 Task: View and add the product "Fancy Feast Cat Food Variety 3 oz (24 pk)" to cart from the store "Pavilions Pets".
Action: Mouse pressed left at (50, 91)
Screenshot: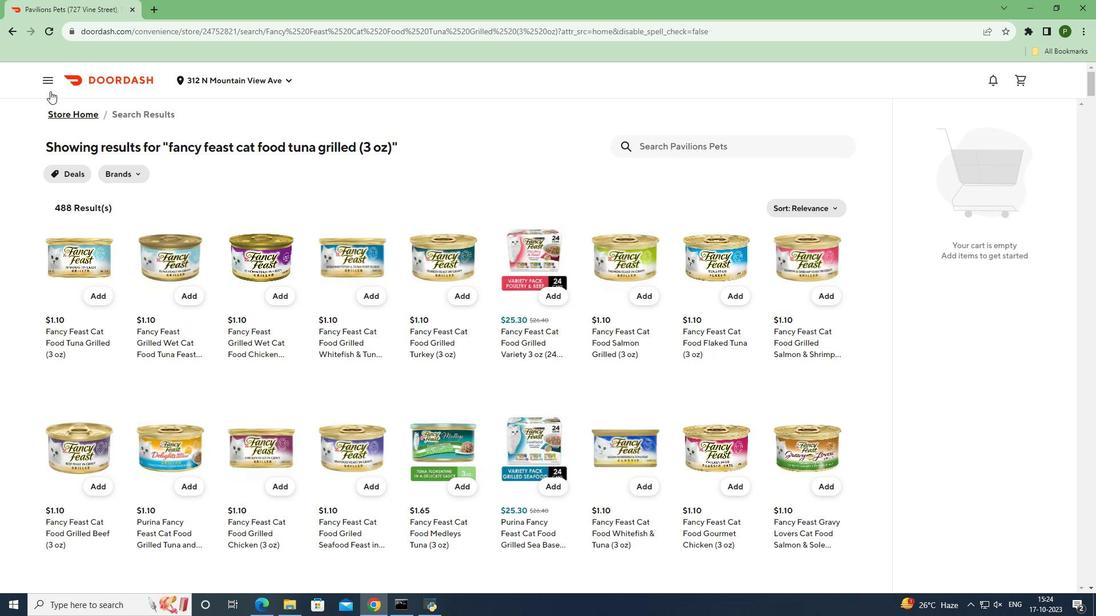 
Action: Mouse moved to (61, 165)
Screenshot: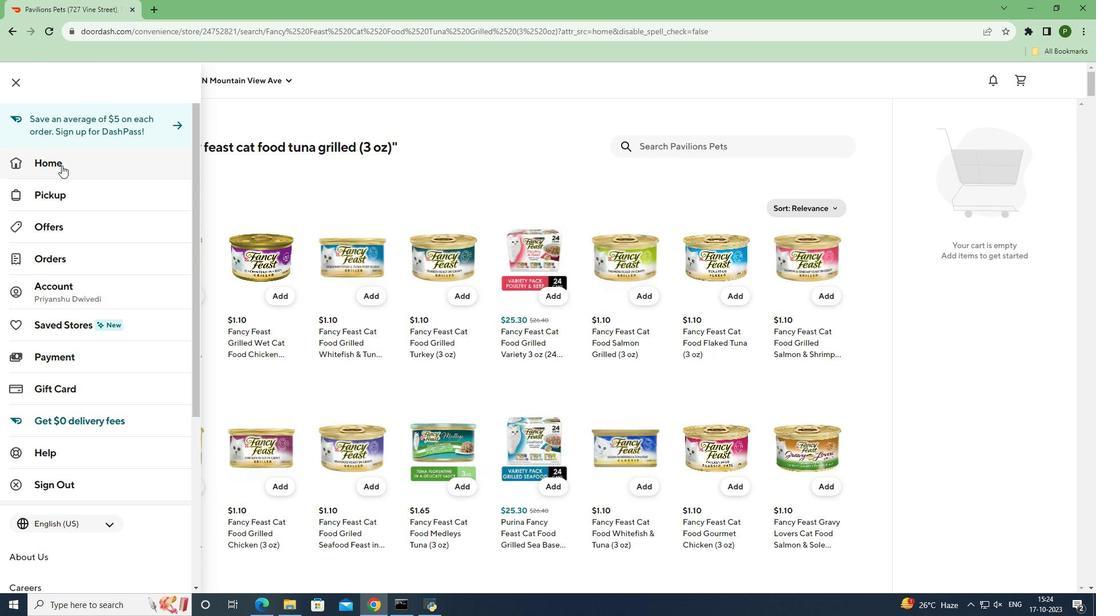 
Action: Mouse pressed left at (61, 165)
Screenshot: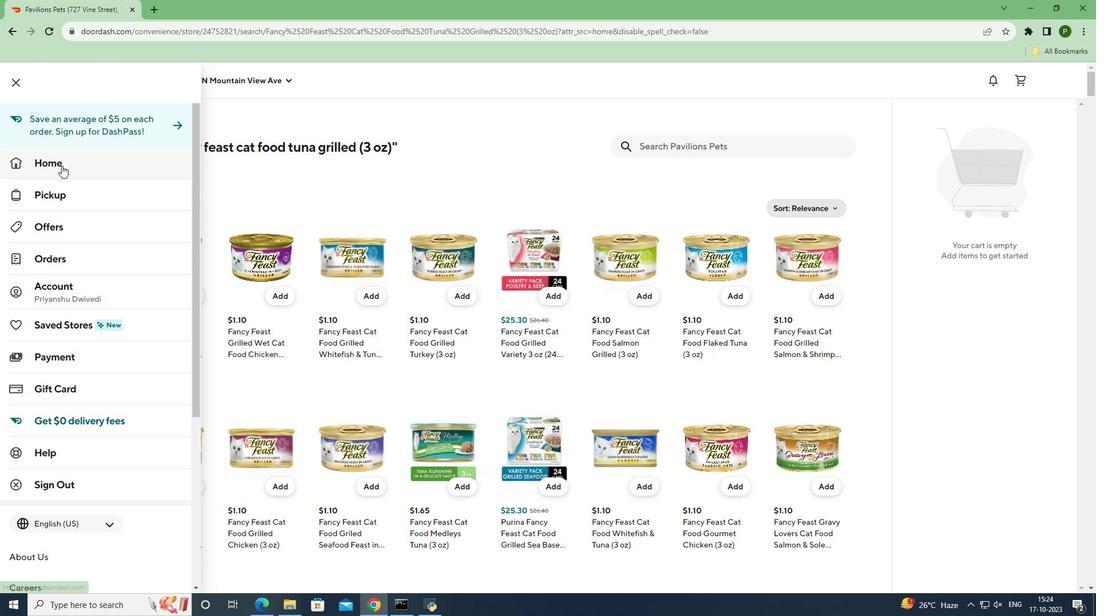 
Action: Mouse moved to (512, 123)
Screenshot: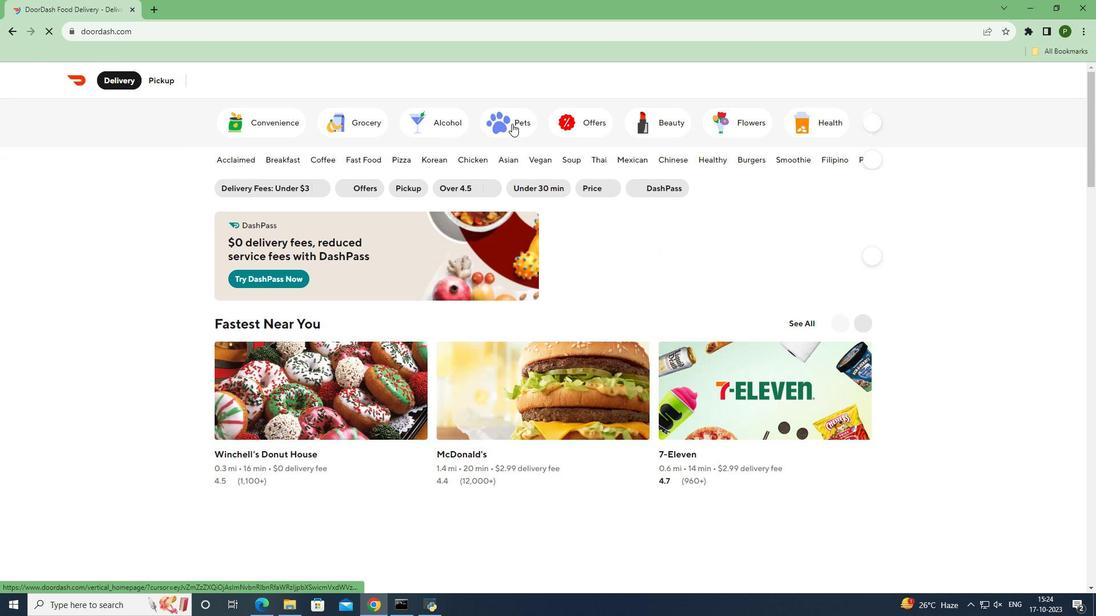 
Action: Mouse pressed left at (512, 123)
Screenshot: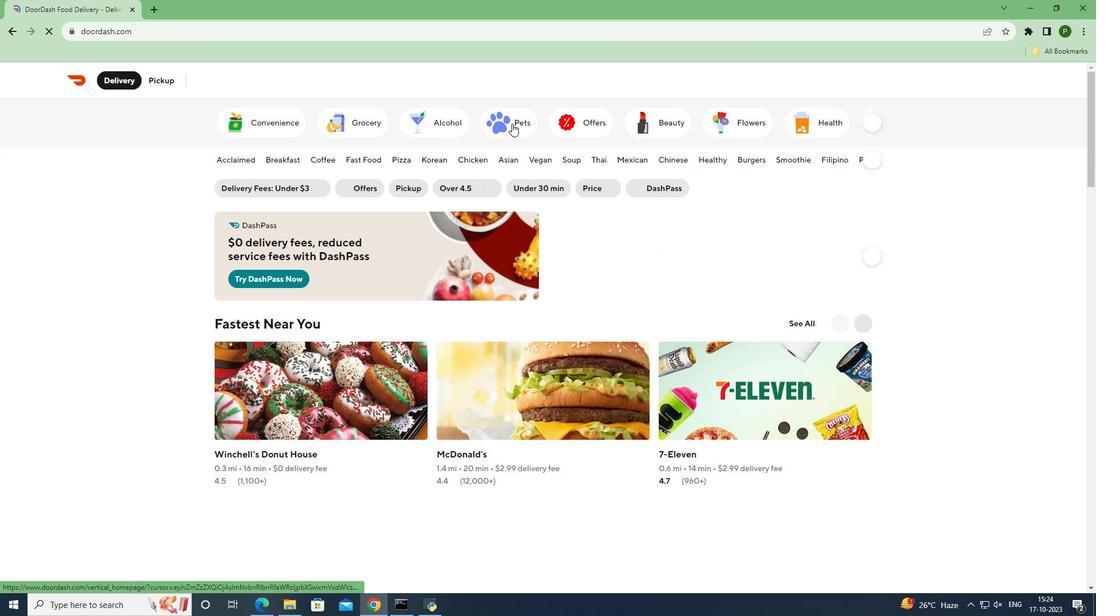 
Action: Mouse moved to (847, 349)
Screenshot: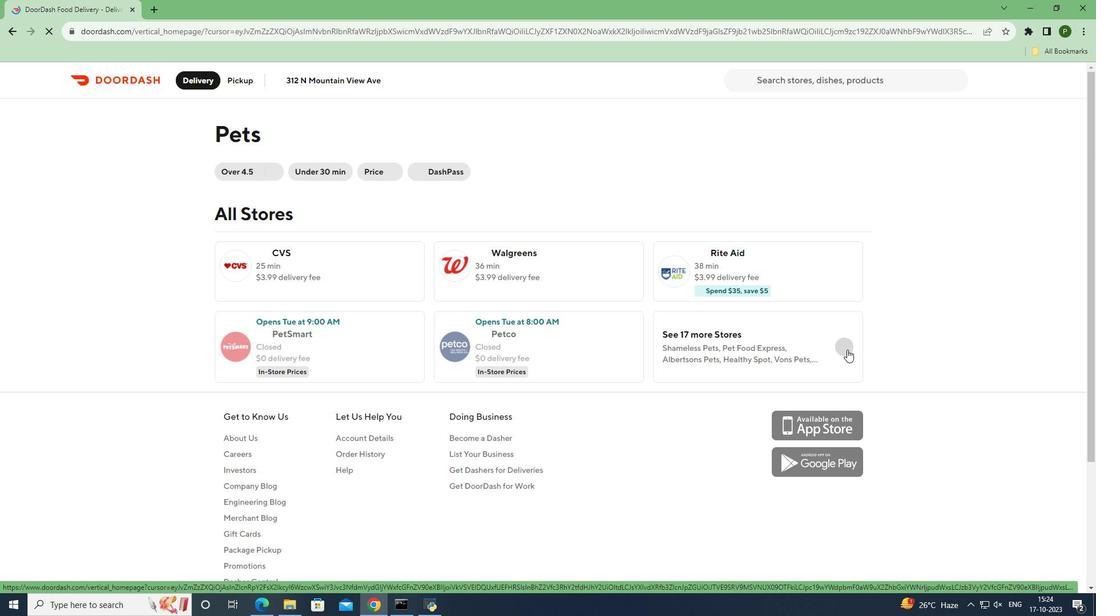 
Action: Mouse pressed left at (847, 349)
Screenshot: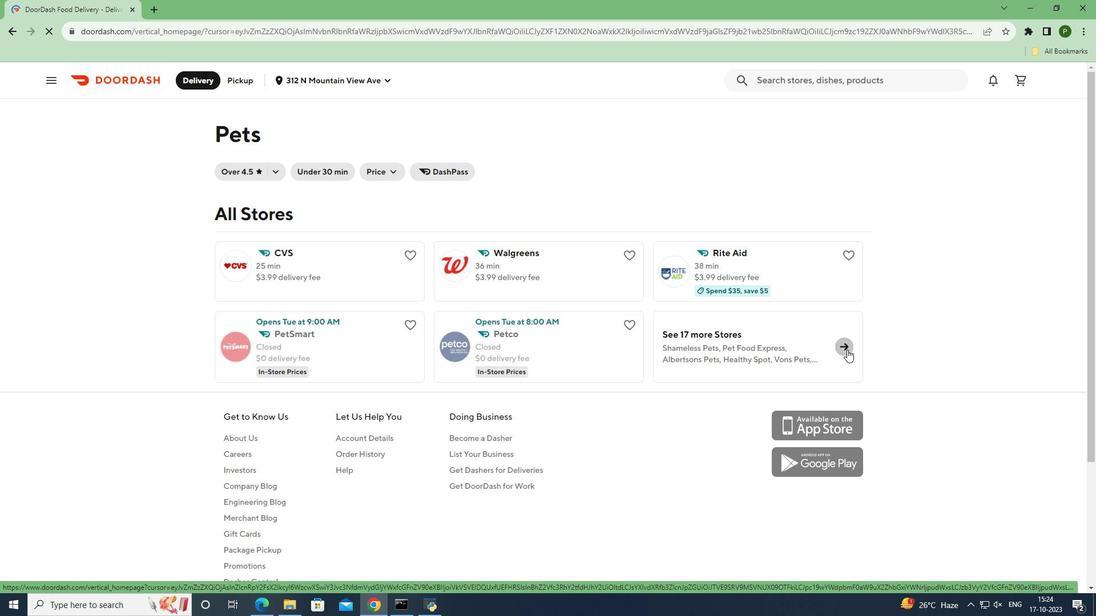 
Action: Mouse moved to (721, 492)
Screenshot: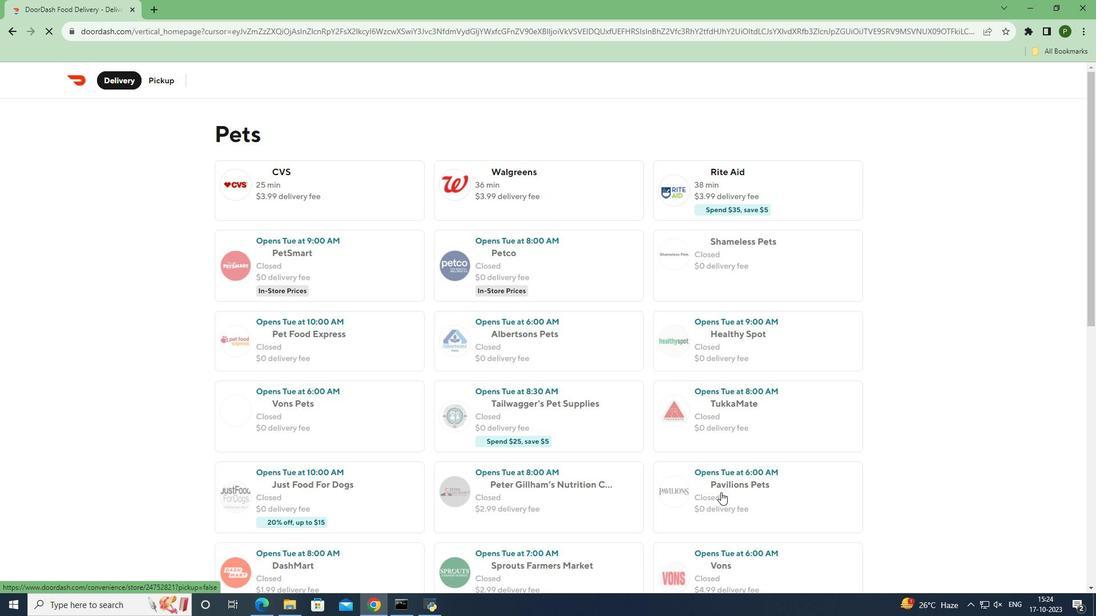 
Action: Mouse pressed left at (721, 492)
Screenshot: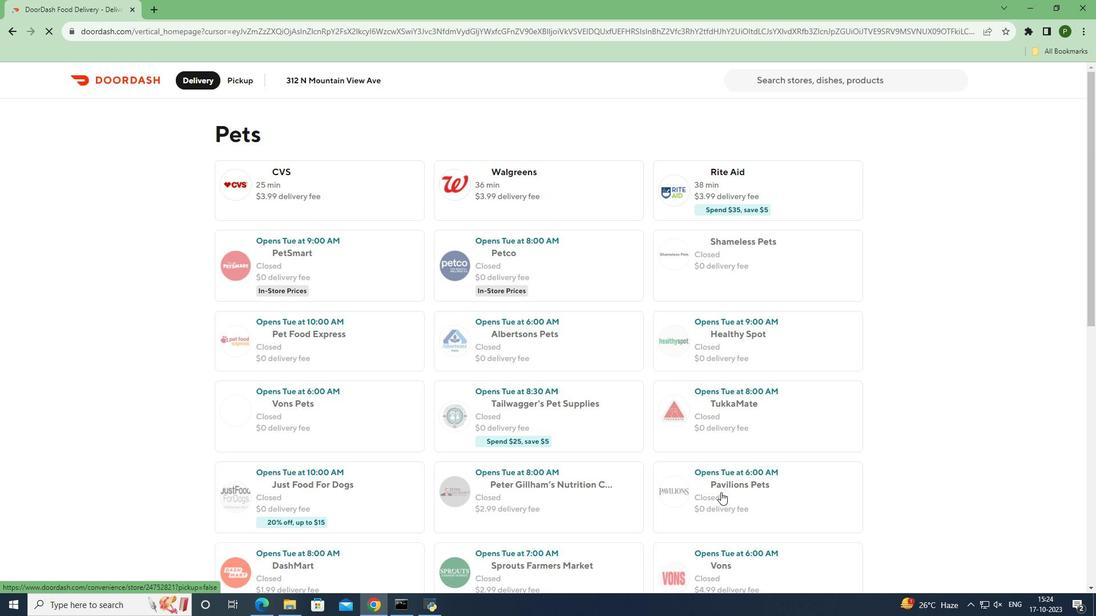 
Action: Mouse moved to (691, 184)
Screenshot: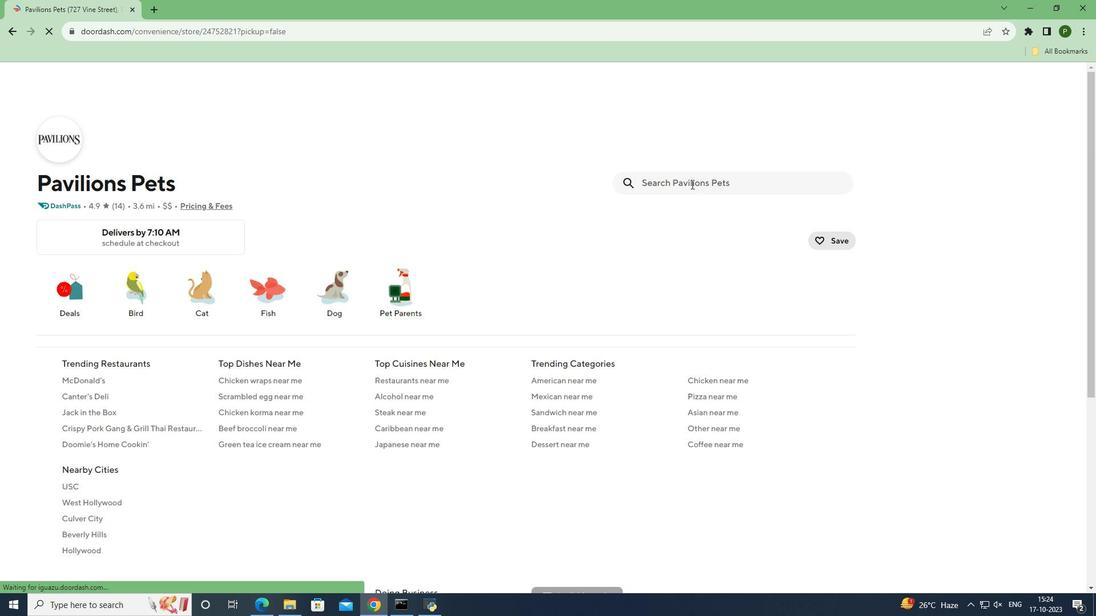 
Action: Mouse pressed left at (691, 184)
Screenshot: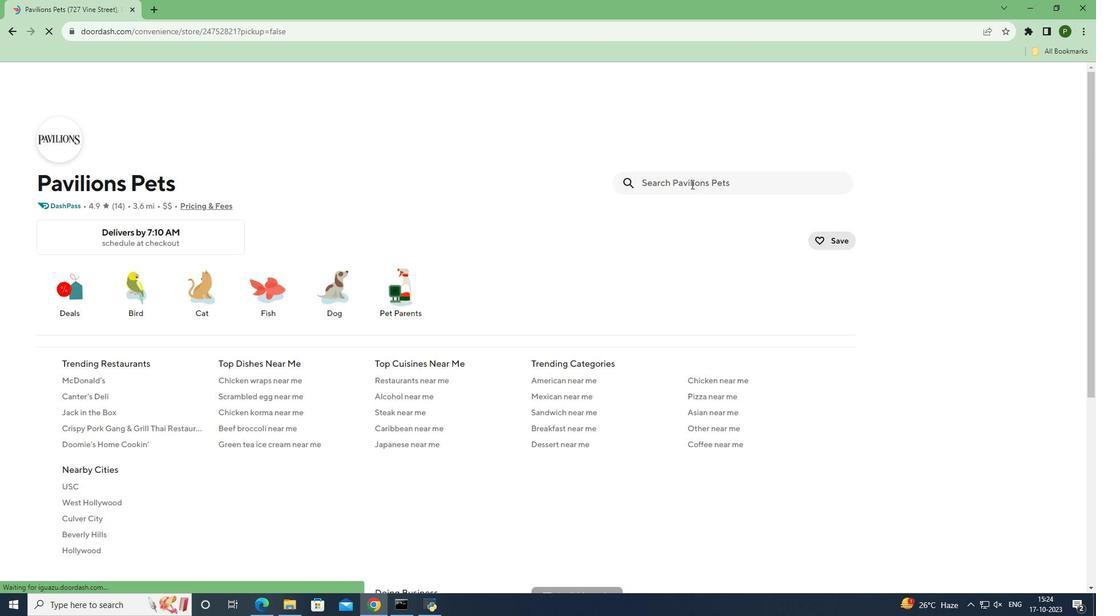 
Action: Key pressed <Key.caps_lock>F<Key.caps_lock>ancy<Key.space><Key.caps_lock>F<Key.caps_lock>east<Key.space><Key.caps_lock>C<Key.caps_lock>at<Key.space><Key.caps_lock>F<Key.caps_lock>ood<Key.space><Key.caps_lock>V<Key.caps_lock>ariety<Key.space><Key.caps_lock>3<Key.caps_lock>oz<Key.space><Key.shift_r>(24<Key.space>pk<Key.shift_r>0<Key.enter>
Screenshot: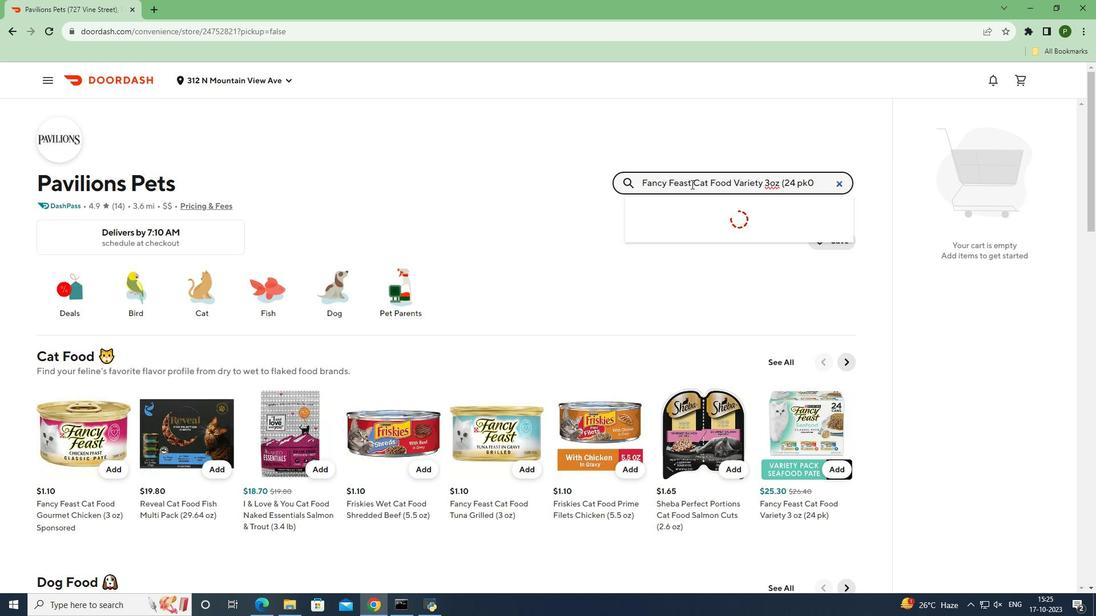 
Action: Mouse moved to (97, 296)
Screenshot: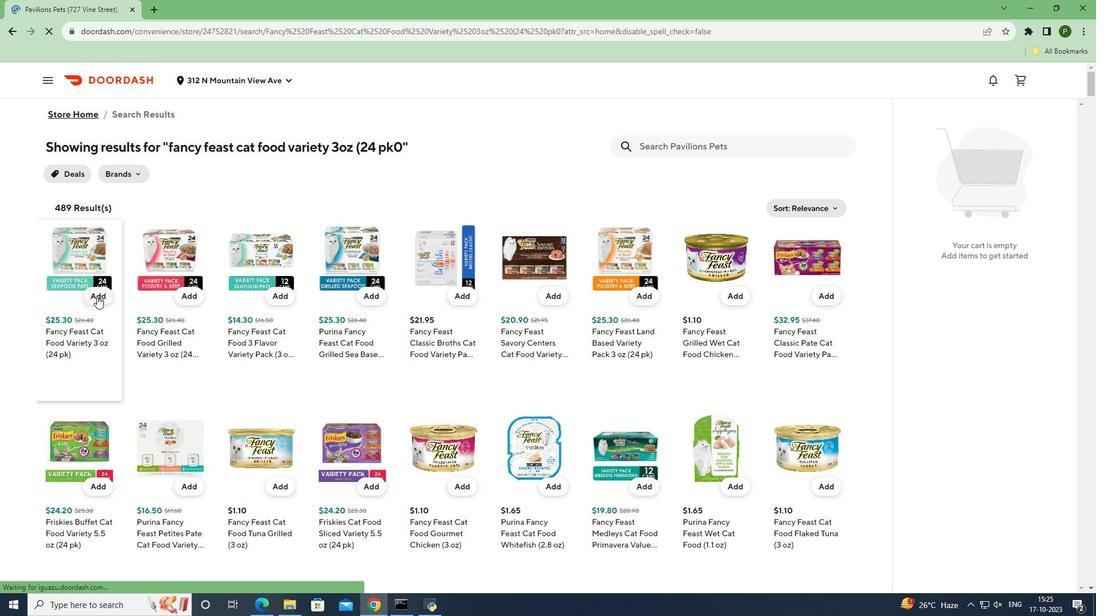 
Action: Mouse pressed left at (97, 296)
Screenshot: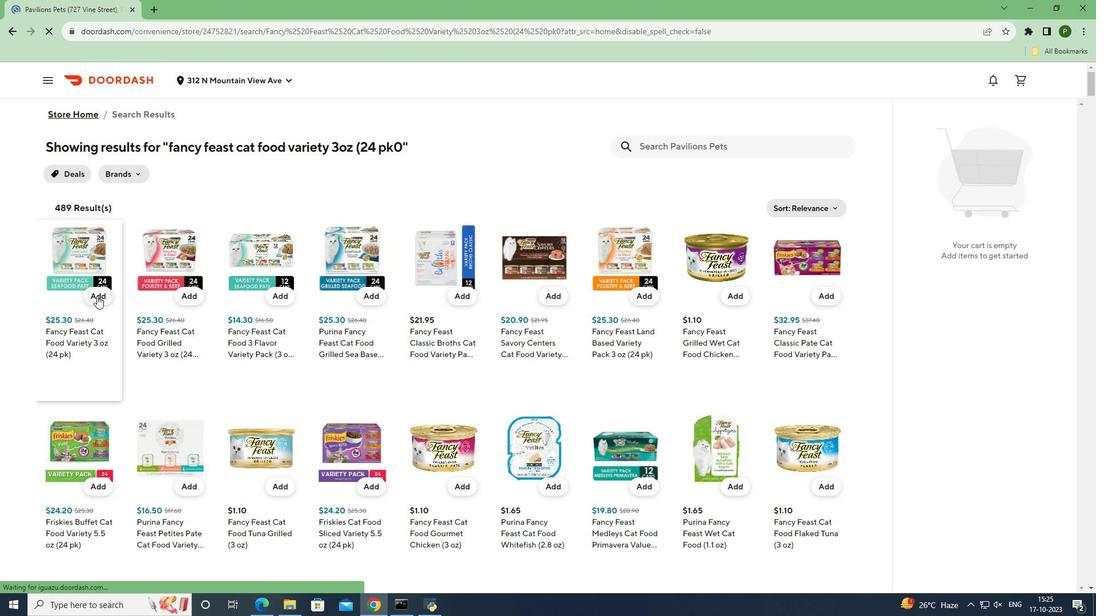 
Action: Mouse moved to (81, 388)
Screenshot: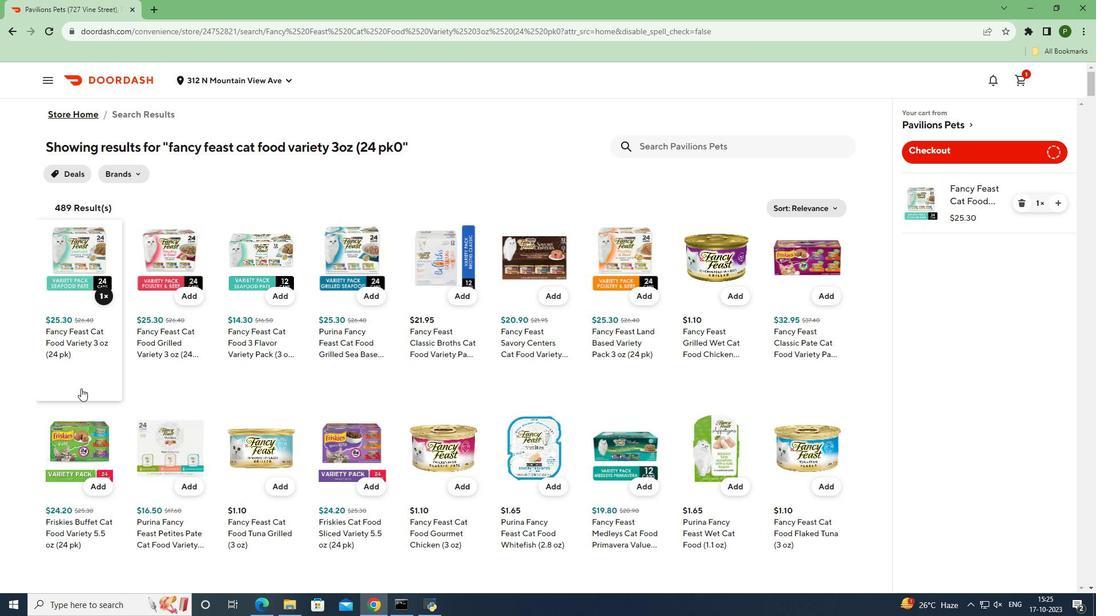 
